 Task: Look for products in the category "Cookies" from Glutenetto only.
Action: Mouse moved to (665, 248)
Screenshot: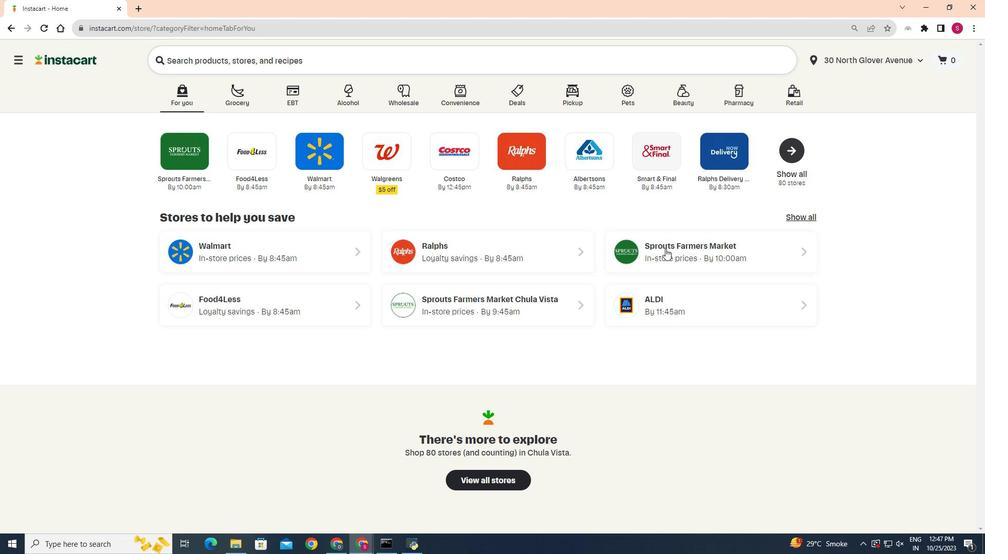
Action: Mouse pressed left at (665, 248)
Screenshot: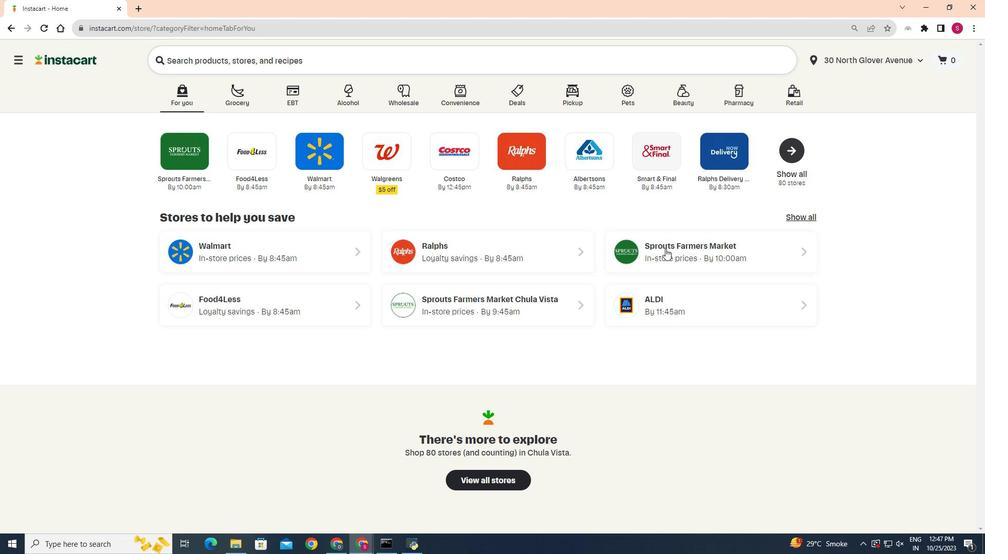 
Action: Mouse moved to (37, 444)
Screenshot: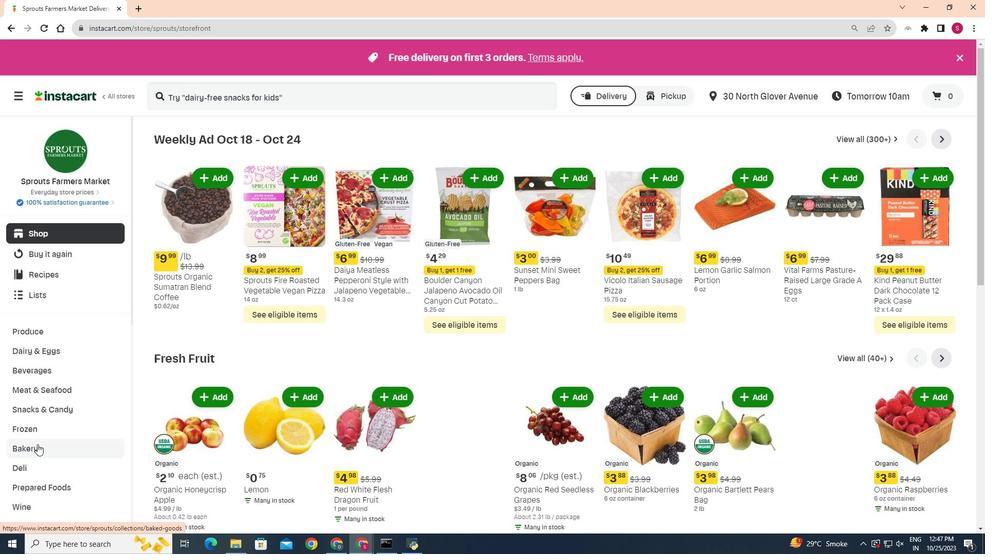 
Action: Mouse pressed left at (37, 444)
Screenshot: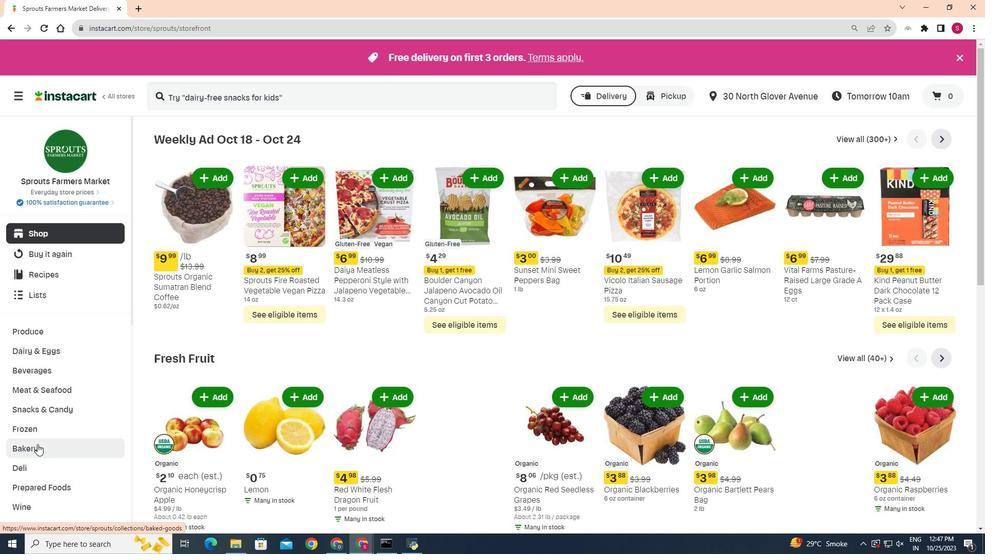 
Action: Mouse moved to (344, 163)
Screenshot: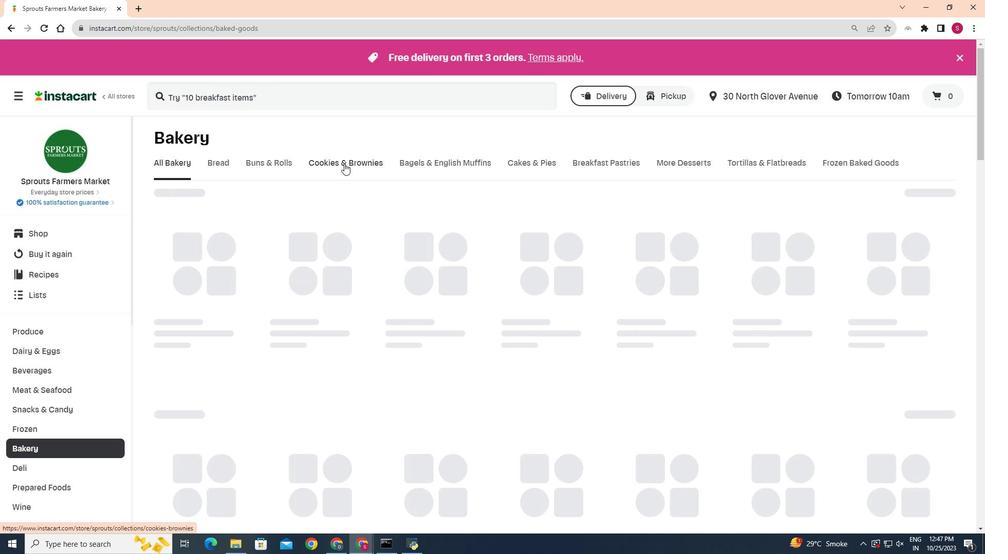 
Action: Mouse pressed left at (344, 163)
Screenshot: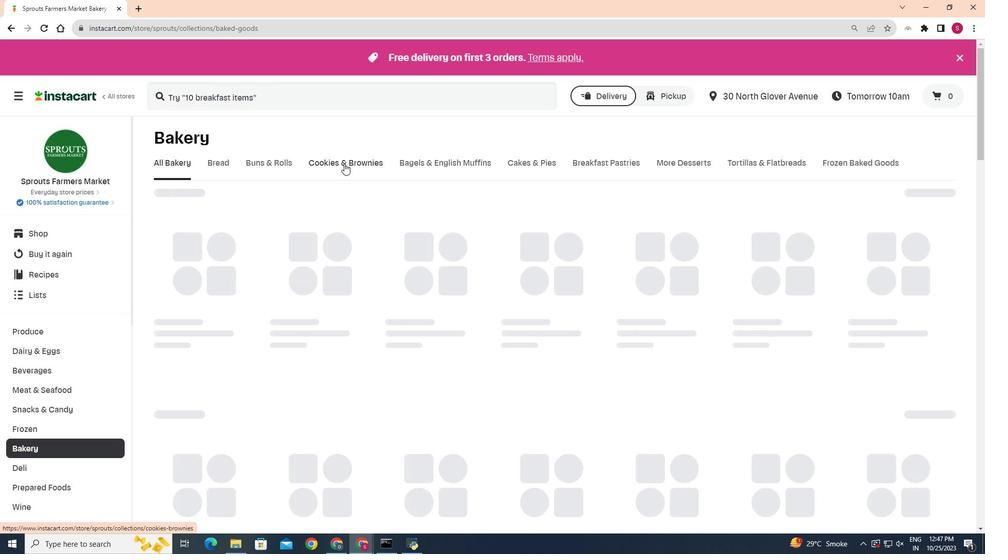 
Action: Mouse moved to (237, 207)
Screenshot: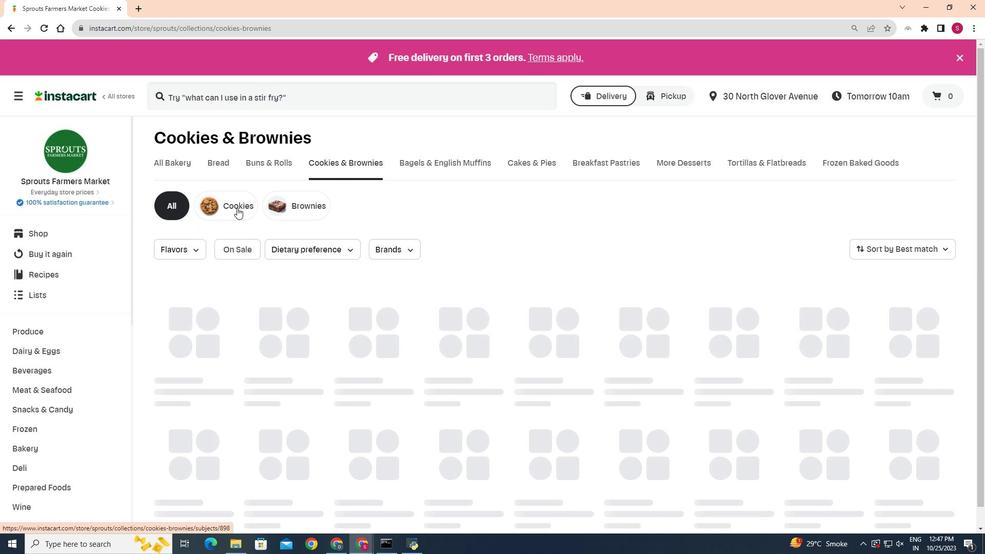 
Action: Mouse pressed left at (237, 207)
Screenshot: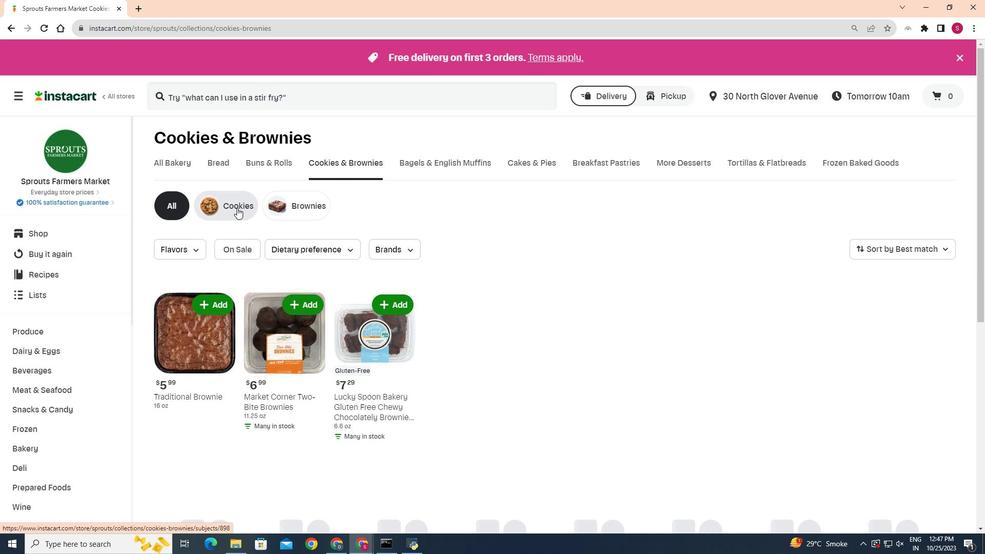 
Action: Mouse moved to (409, 244)
Screenshot: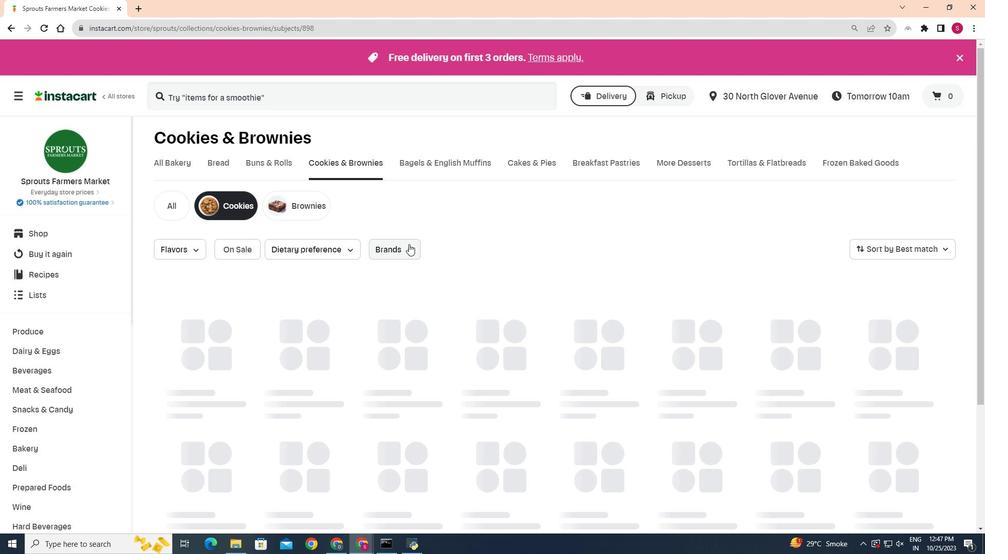 
Action: Mouse pressed left at (409, 244)
Screenshot: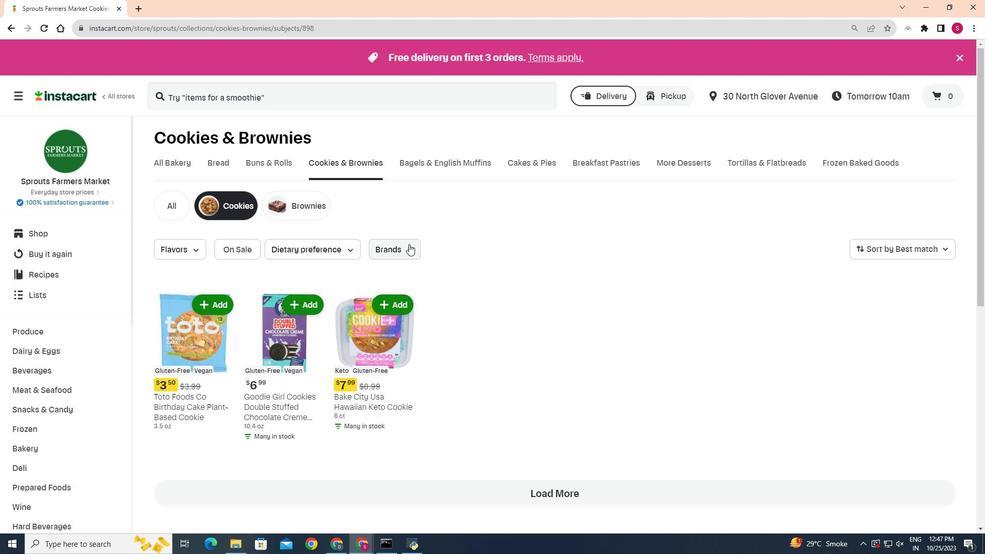 
Action: Mouse moved to (421, 297)
Screenshot: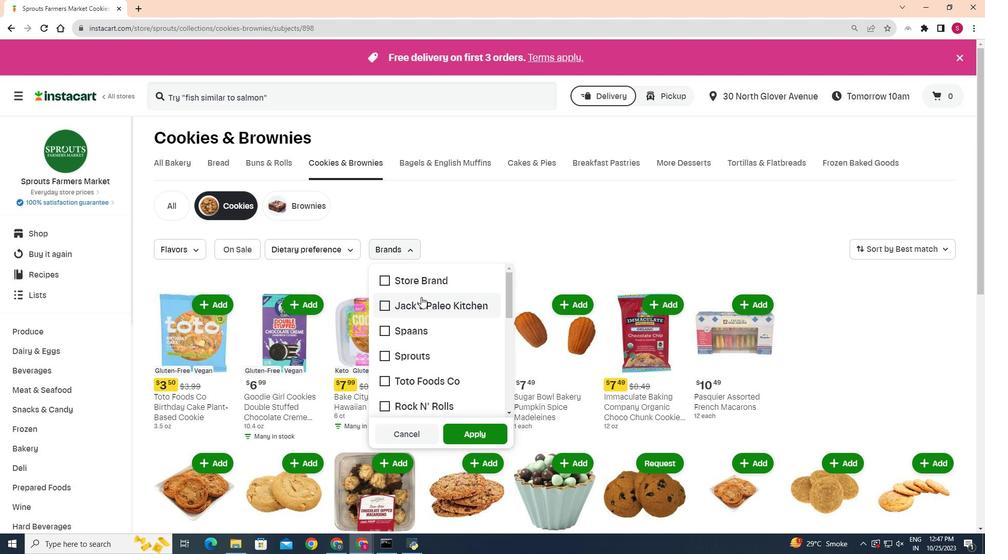 
Action: Mouse scrolled (421, 296) with delta (0, 0)
Screenshot: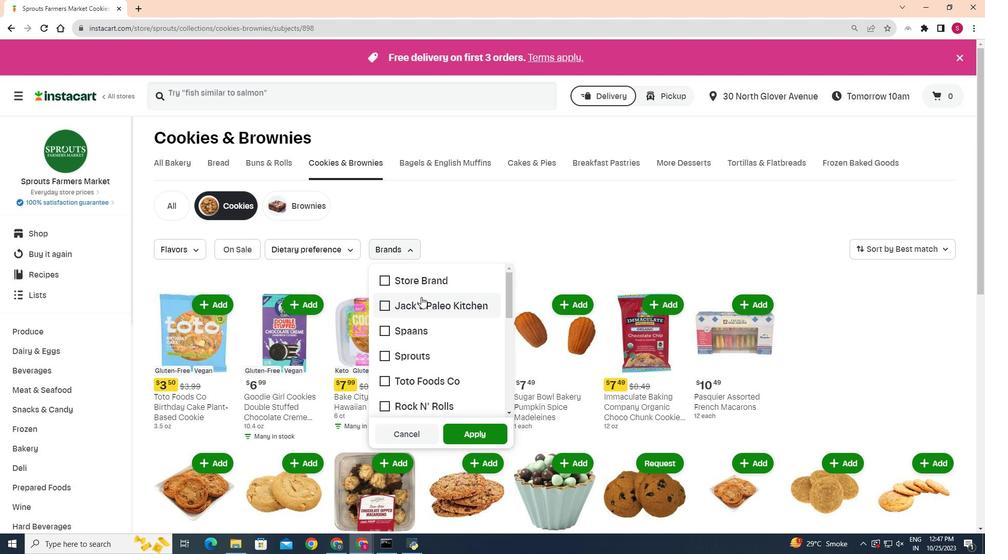 
Action: Mouse scrolled (421, 296) with delta (0, 0)
Screenshot: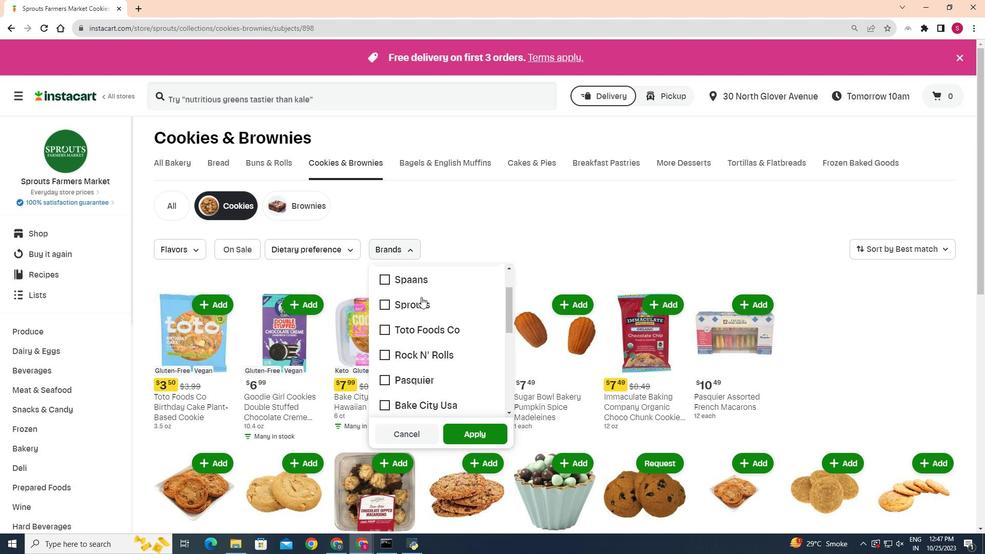 
Action: Mouse scrolled (421, 296) with delta (0, 0)
Screenshot: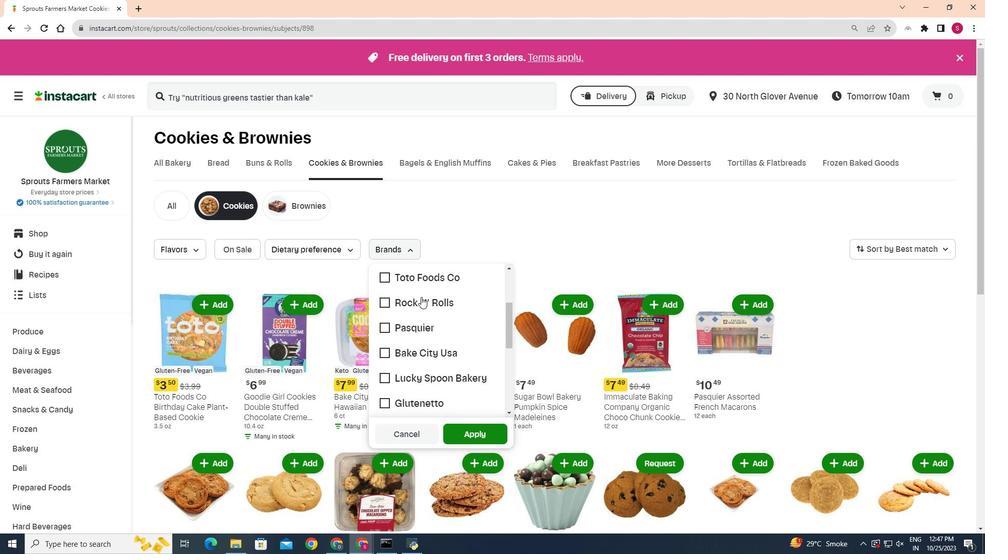 
Action: Mouse moved to (383, 349)
Screenshot: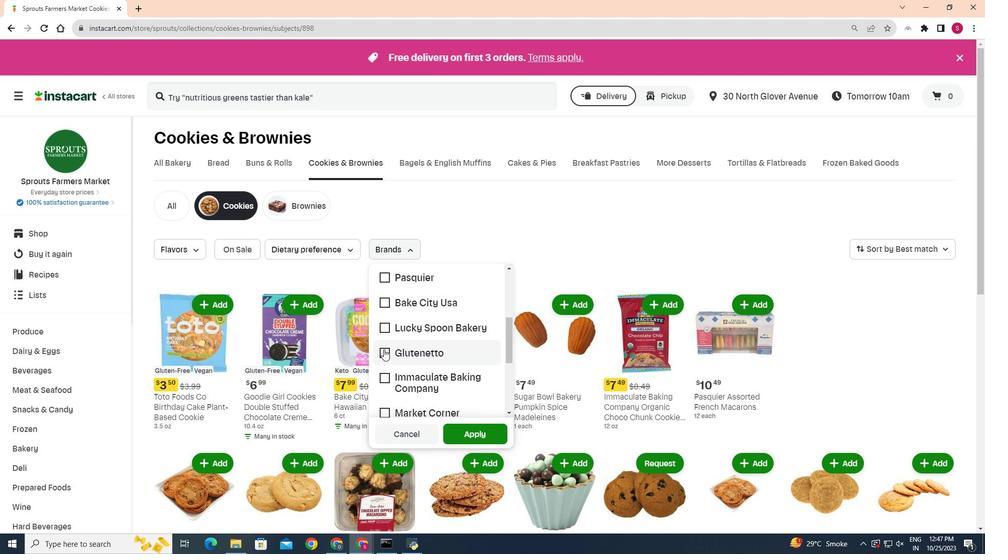 
Action: Mouse pressed left at (383, 349)
Screenshot: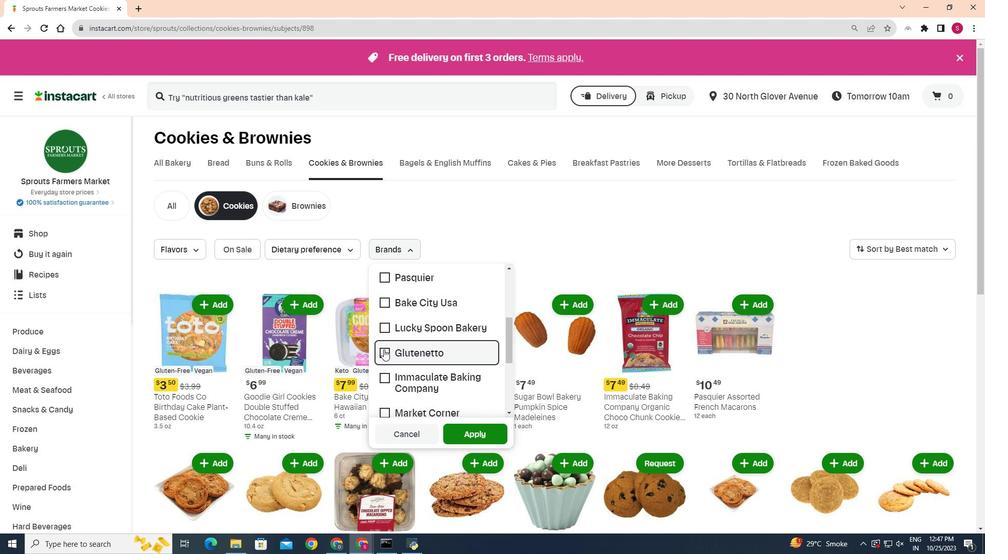 
Action: Mouse moved to (477, 430)
Screenshot: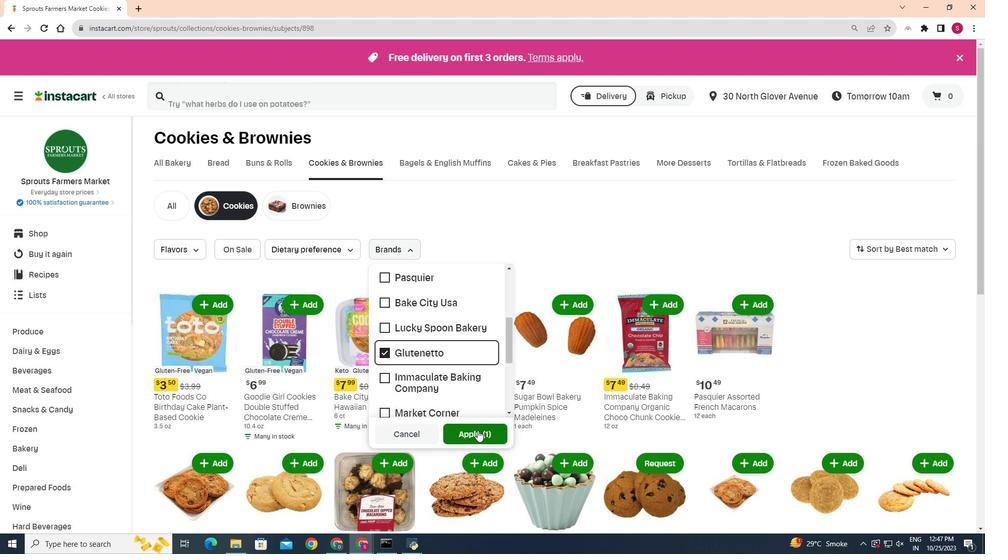 
Action: Mouse pressed left at (477, 430)
Screenshot: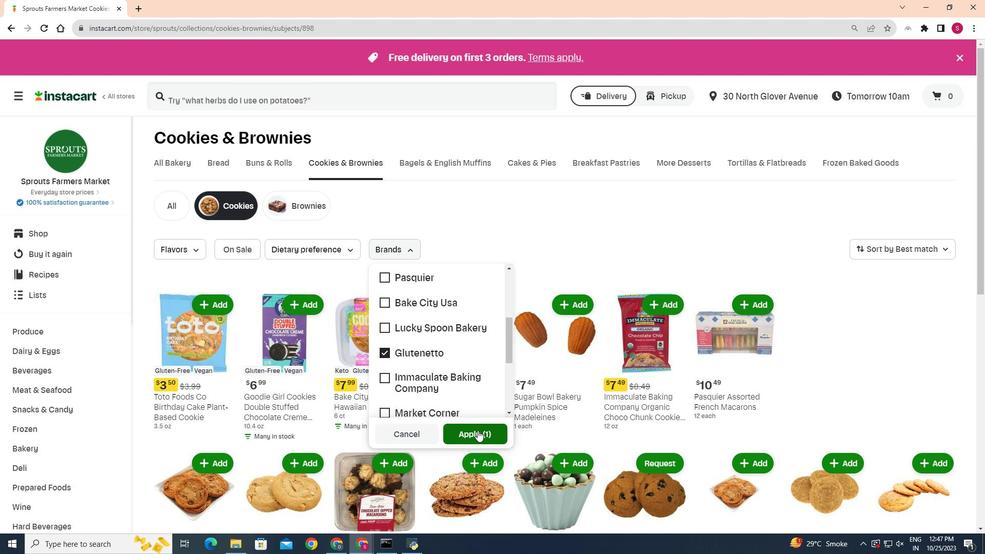 
Action: Mouse moved to (562, 312)
Screenshot: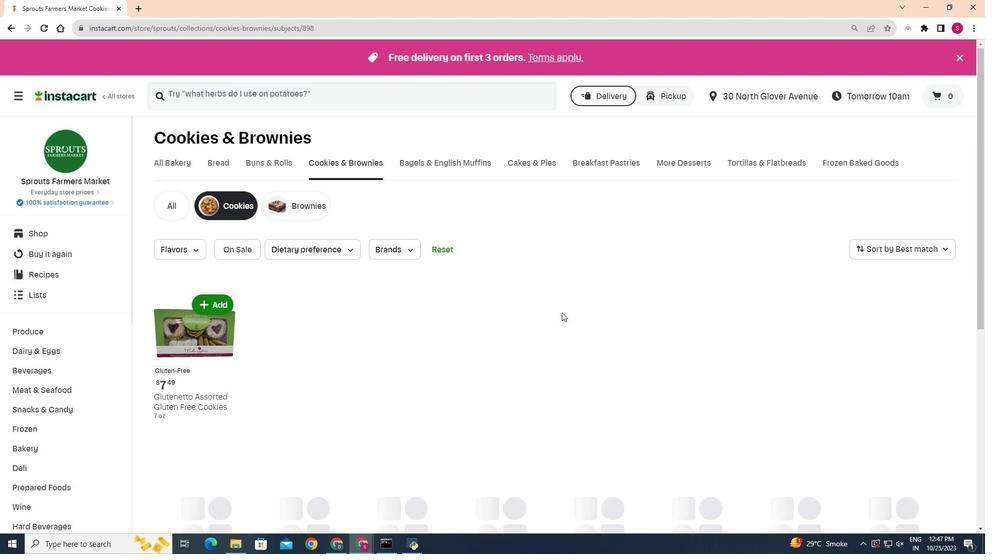 
